 Task: Add to scrum project WonderTech a team member softage.3@softage.net and assign as Project Lead.
Action: Mouse moved to (41, 289)
Screenshot: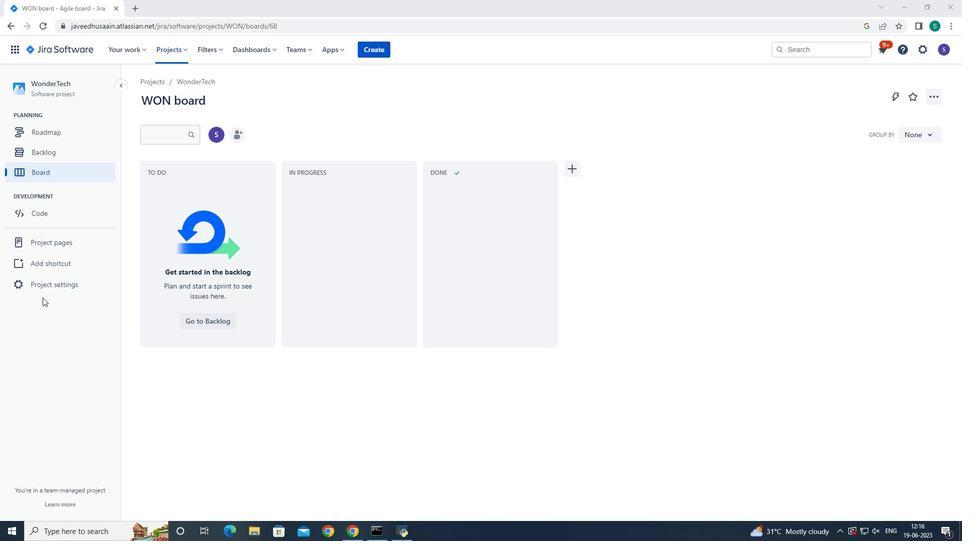 
Action: Mouse pressed left at (41, 289)
Screenshot: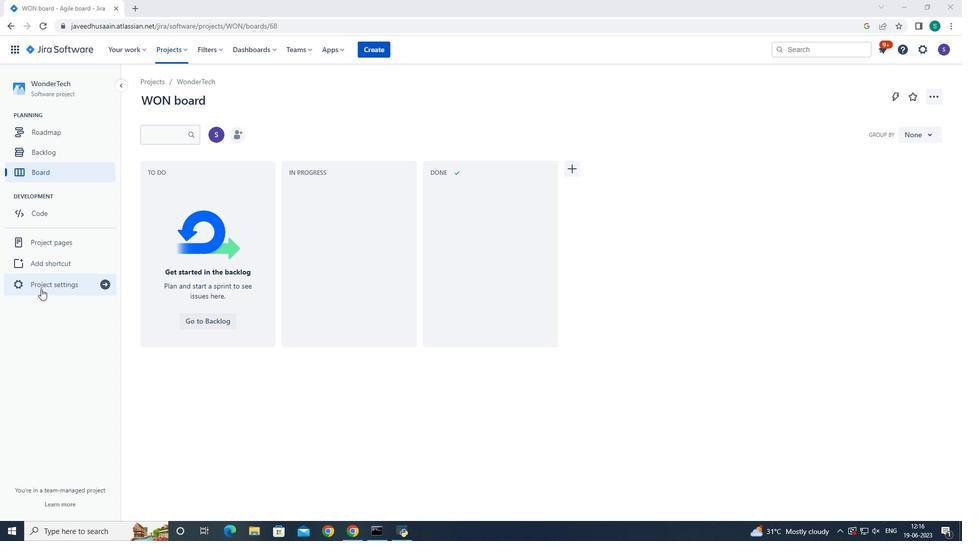 
Action: Mouse moved to (514, 328)
Screenshot: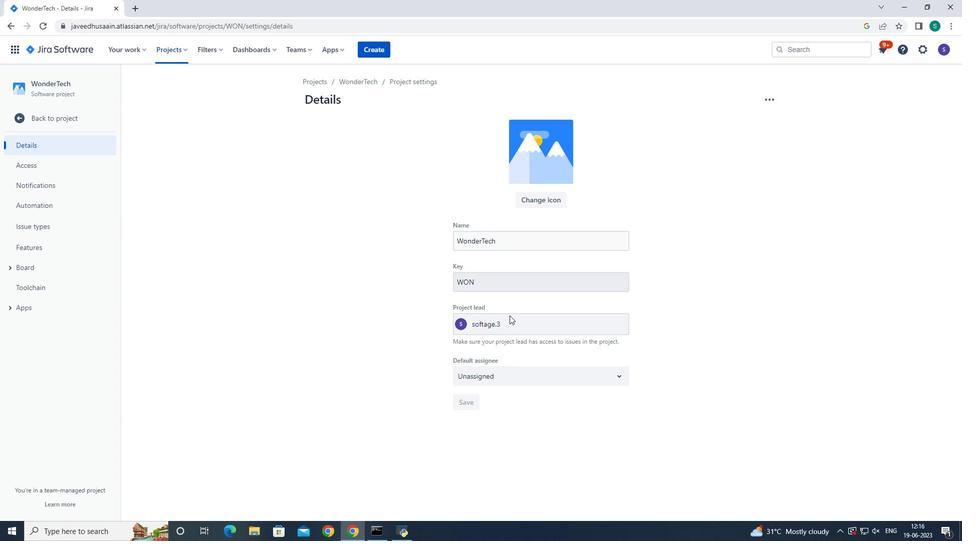 
Action: Mouse pressed left at (514, 328)
Screenshot: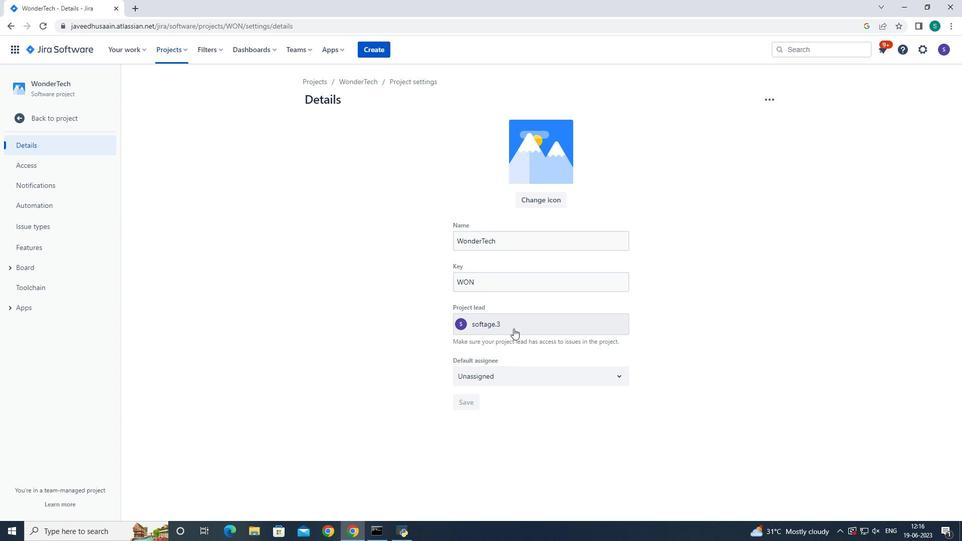 
Action: Key pressed softage.3<Key.shift><Key.shift><Key.shift><Key.shift>@softage.net
Screenshot: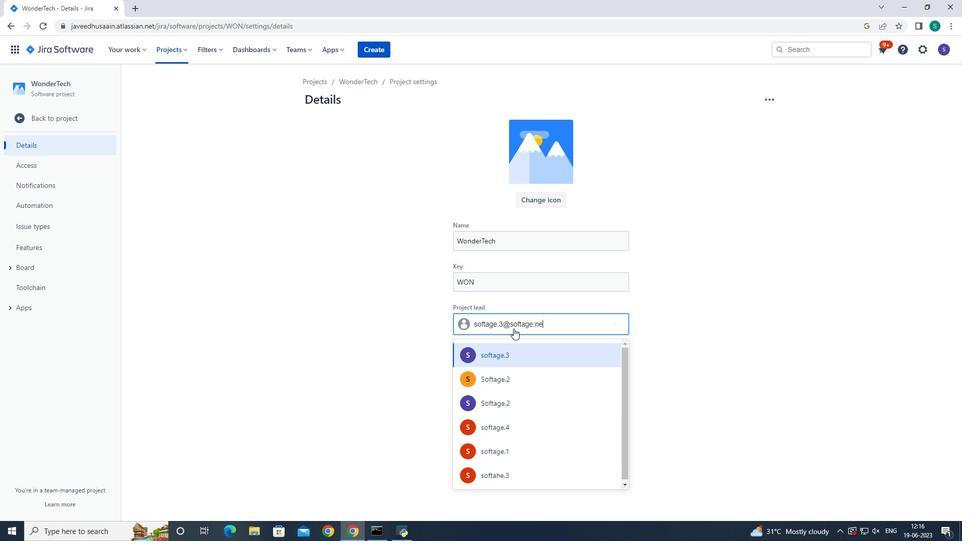 
Action: Mouse moved to (508, 353)
Screenshot: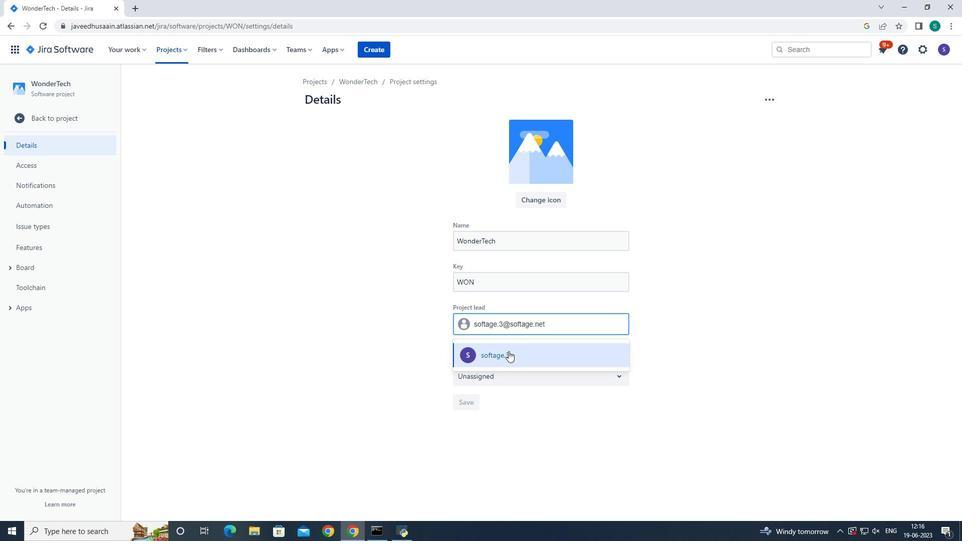
Action: Mouse pressed left at (508, 353)
Screenshot: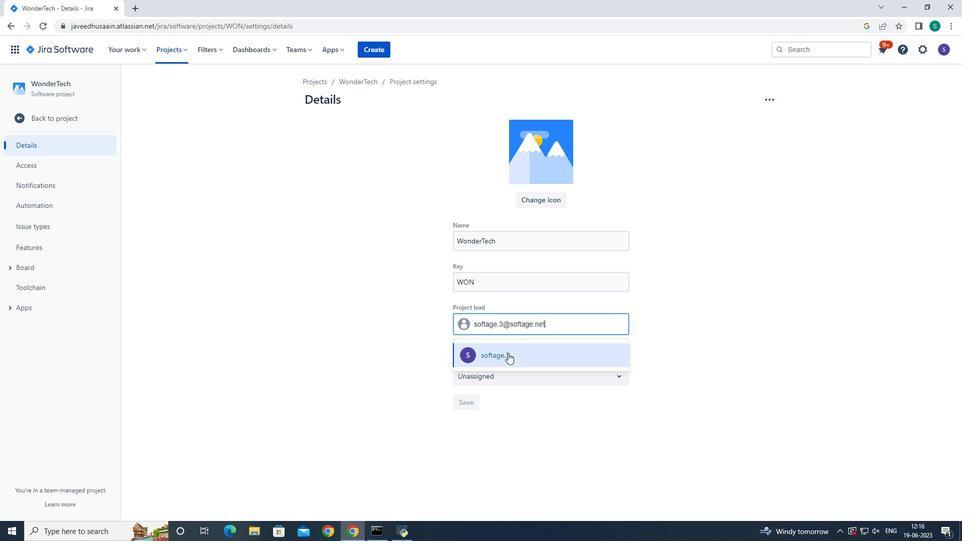 
Action: Mouse moved to (507, 368)
Screenshot: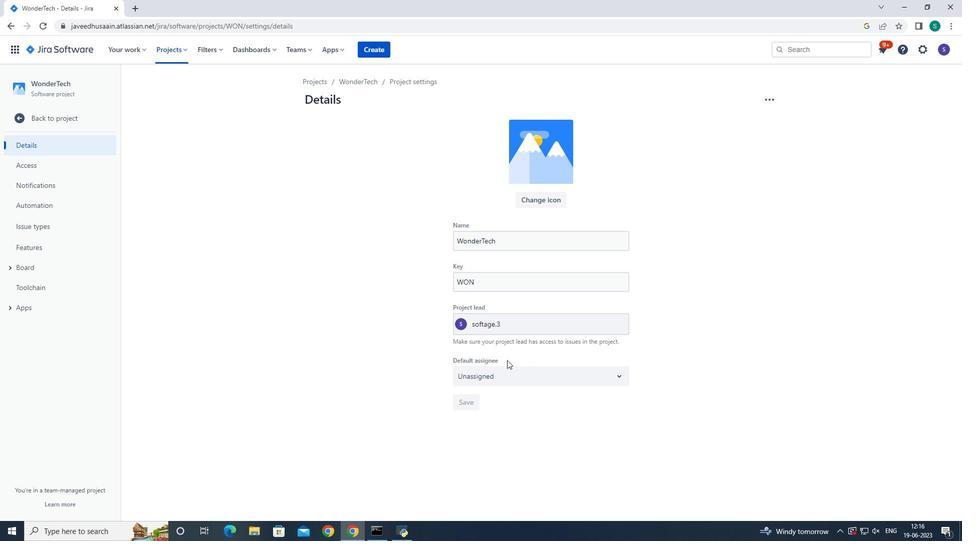
Action: Mouse pressed left at (507, 368)
Screenshot: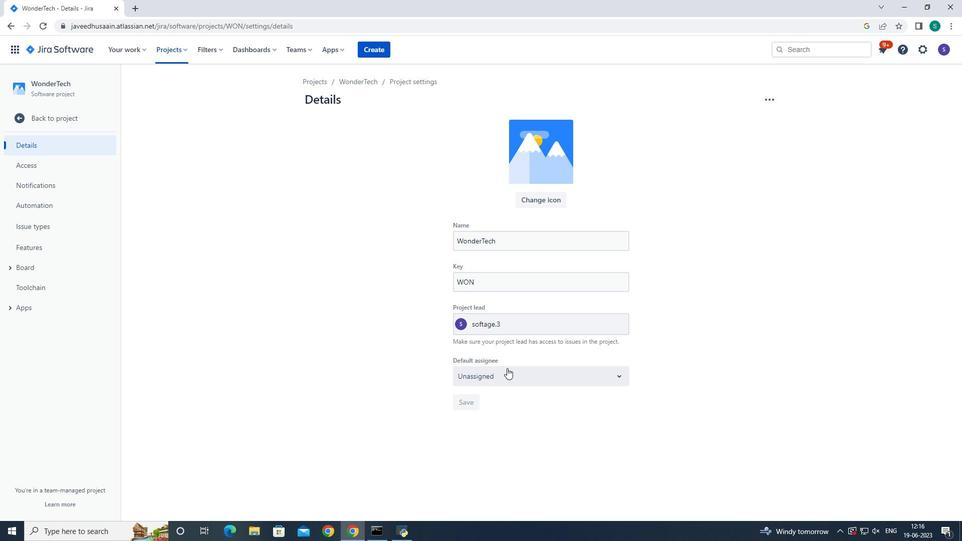 
Action: Mouse moved to (504, 404)
Screenshot: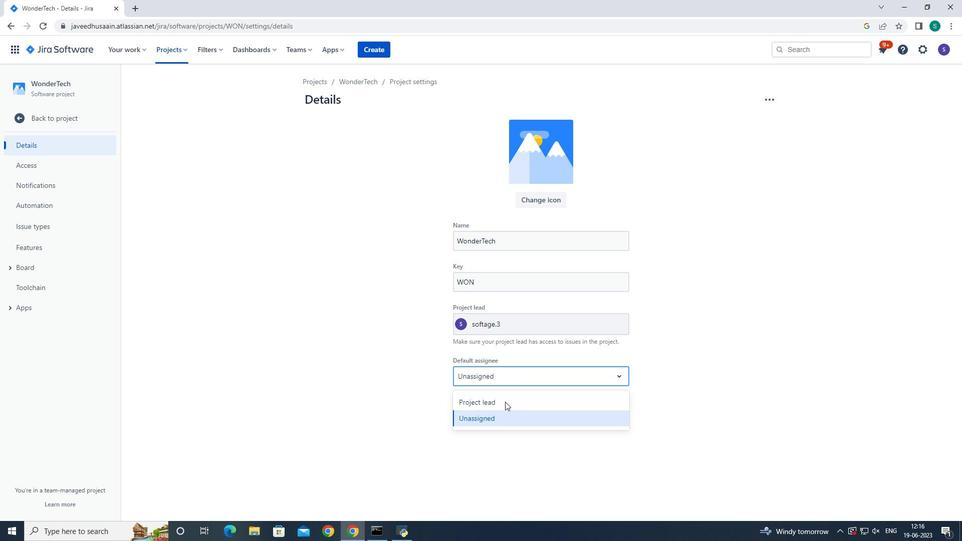 
Action: Mouse pressed left at (504, 404)
Screenshot: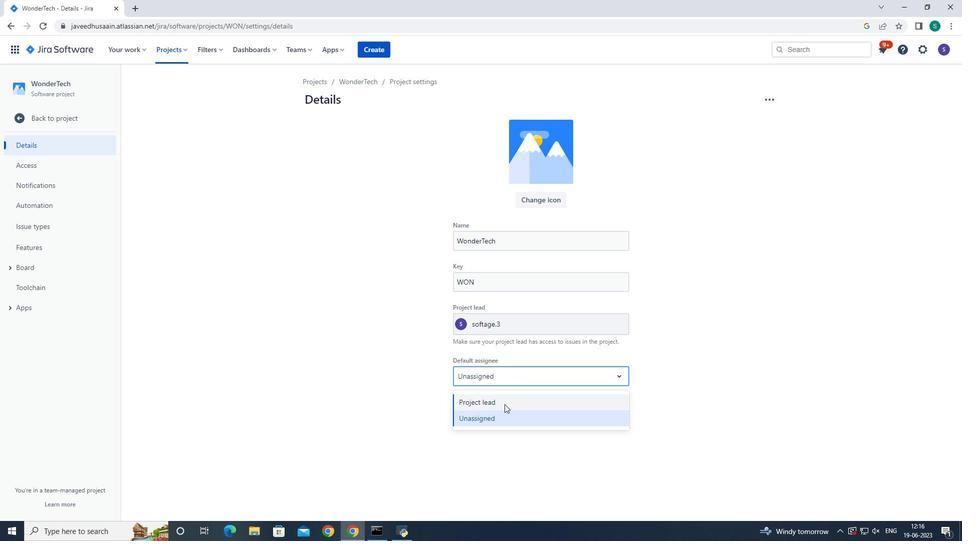 
Action: Mouse moved to (459, 404)
Screenshot: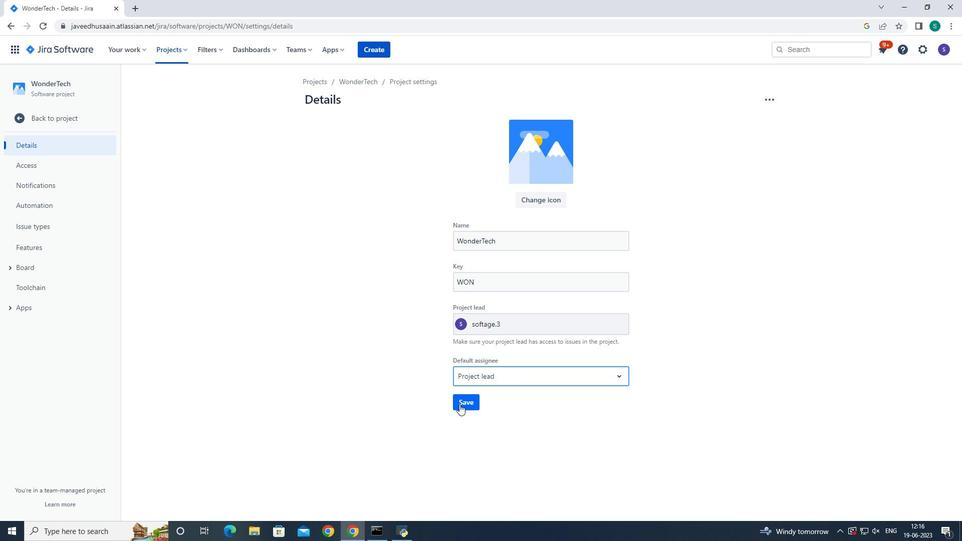 
Action: Mouse pressed left at (459, 404)
Screenshot: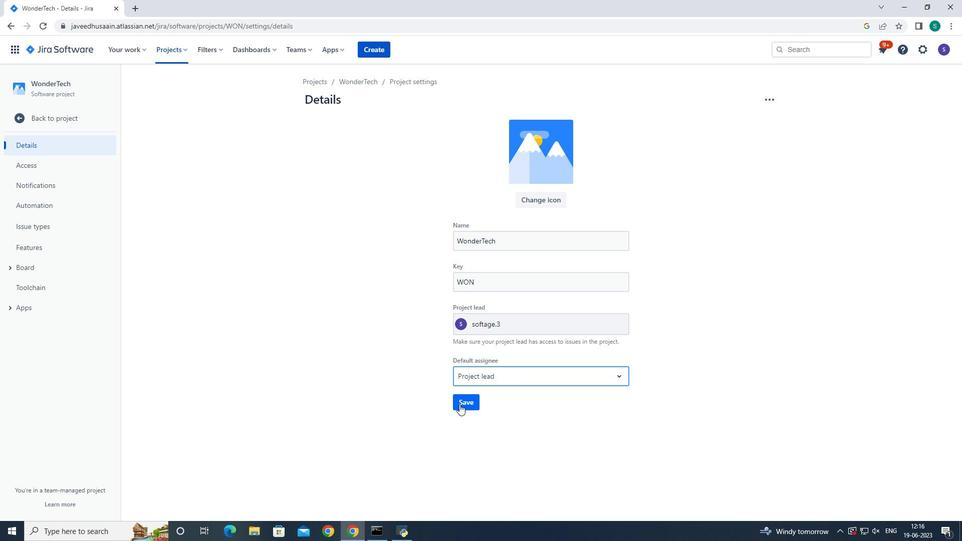 
Action: Mouse moved to (461, 403)
Screenshot: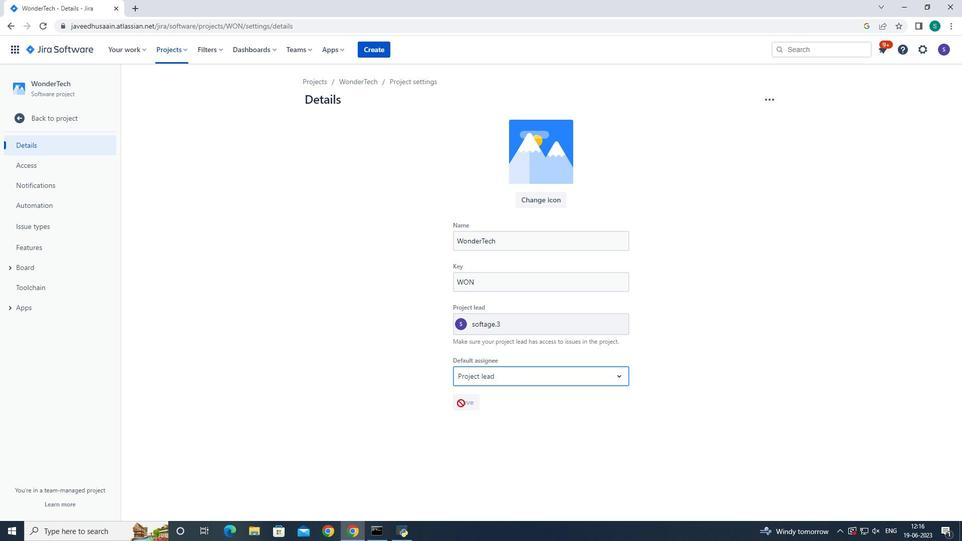 
